 Task: Manage the "Report detail" page setting.
Action: Mouse moved to (953, 58)
Screenshot: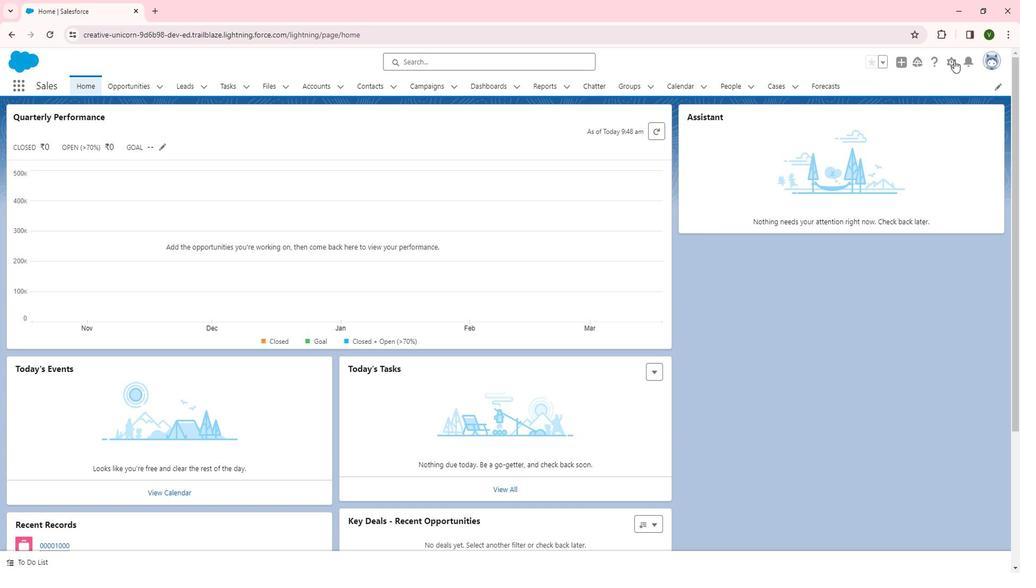 
Action: Mouse pressed left at (953, 58)
Screenshot: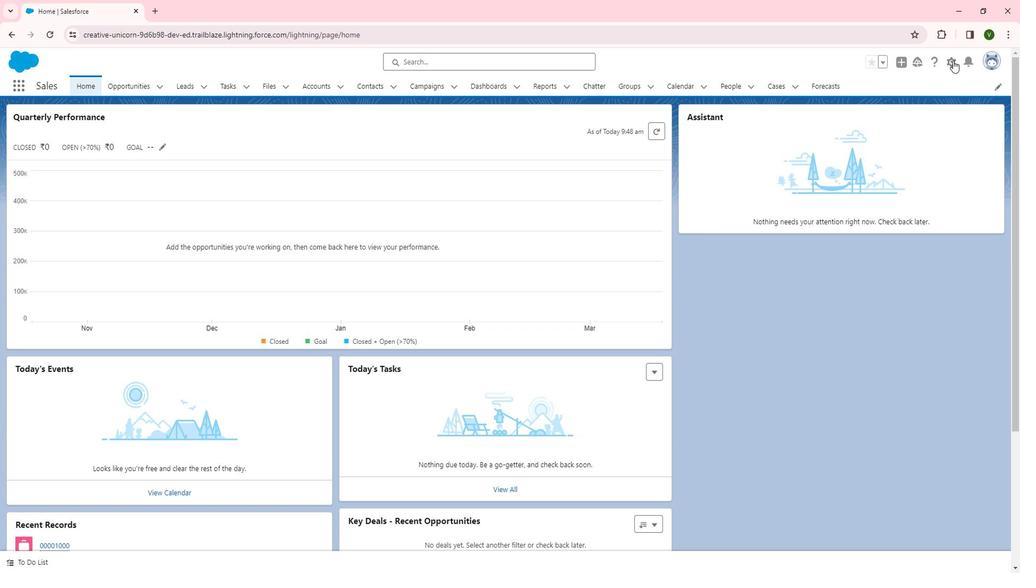 
Action: Mouse moved to (907, 98)
Screenshot: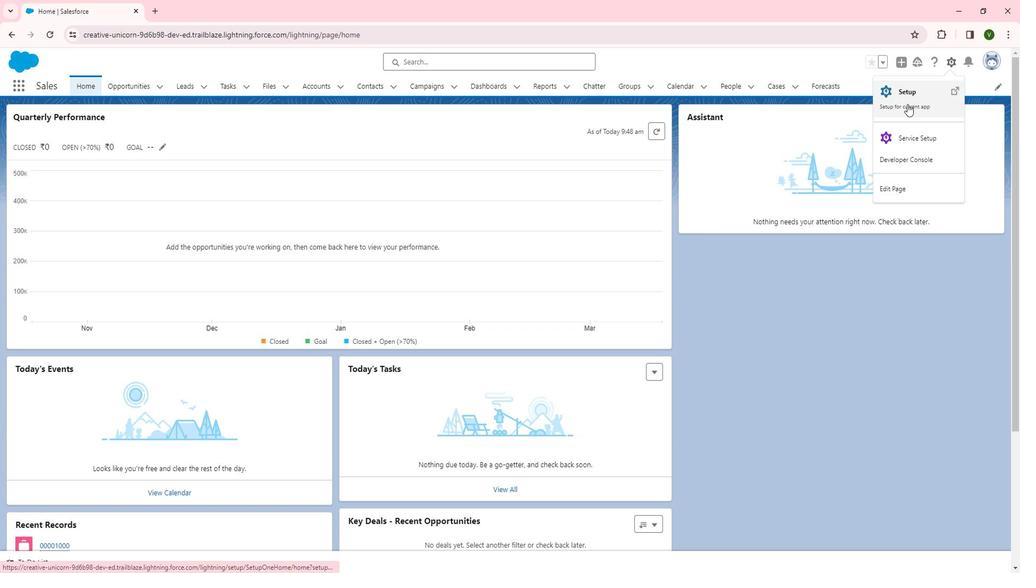 
Action: Mouse pressed left at (907, 98)
Screenshot: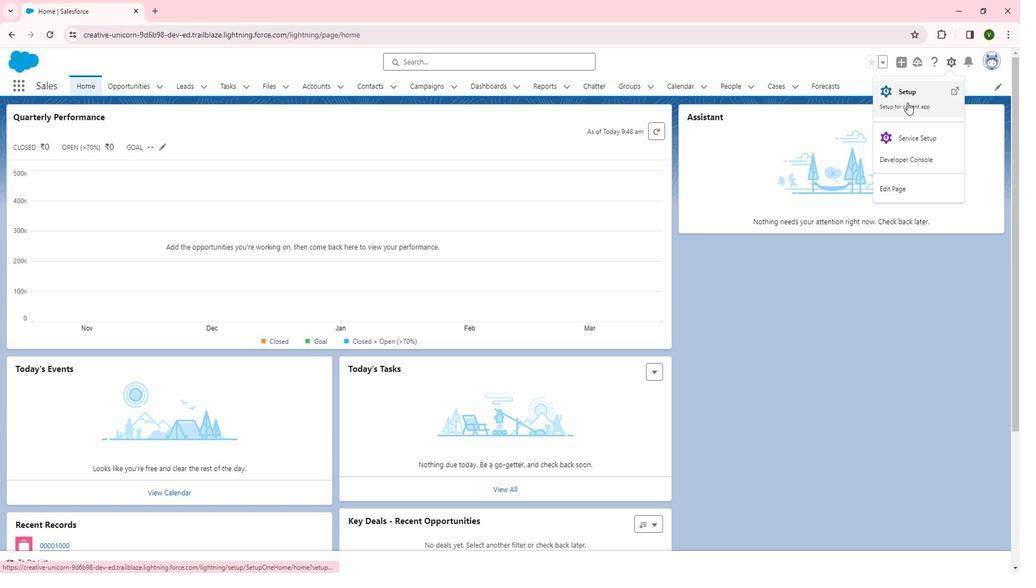 
Action: Mouse moved to (73, 414)
Screenshot: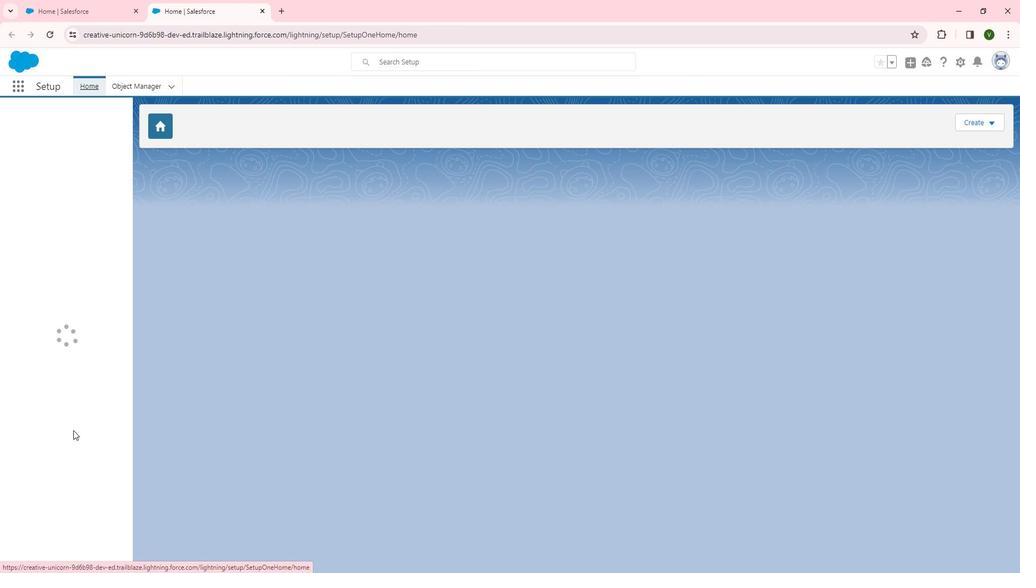
Action: Mouse scrolled (73, 414) with delta (0, 0)
Screenshot: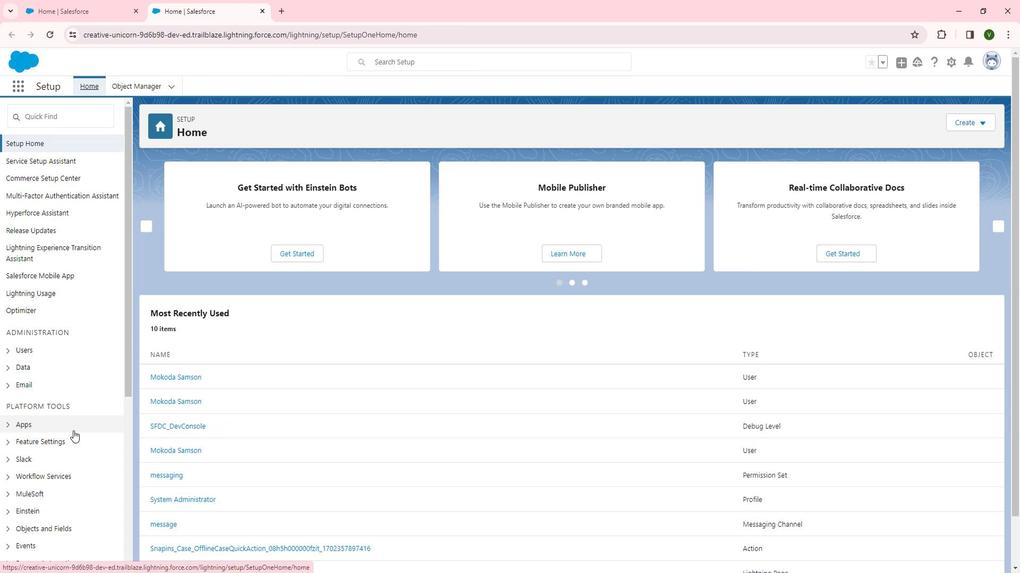 
Action: Mouse scrolled (73, 414) with delta (0, 0)
Screenshot: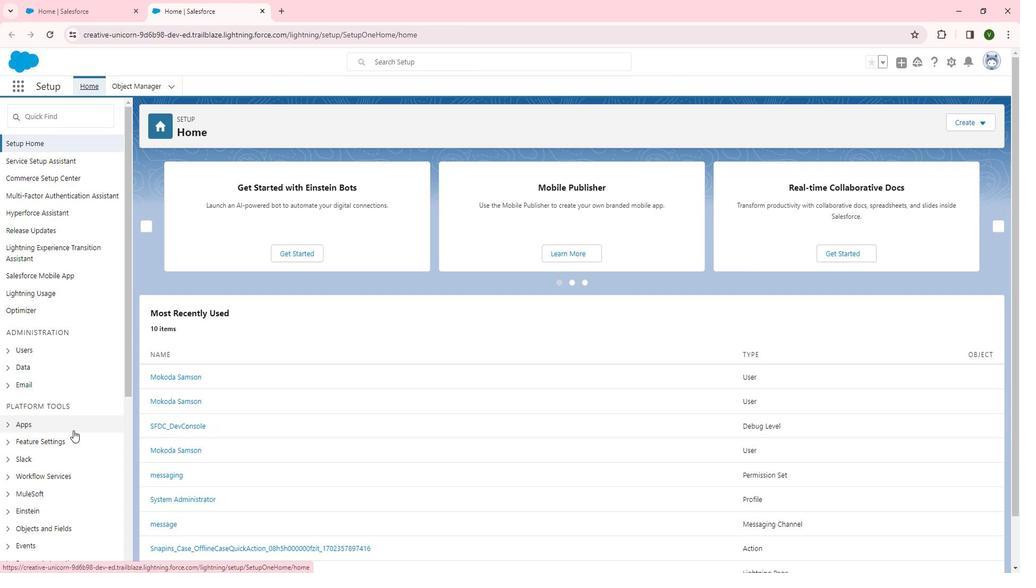 
Action: Mouse scrolled (73, 414) with delta (0, 0)
Screenshot: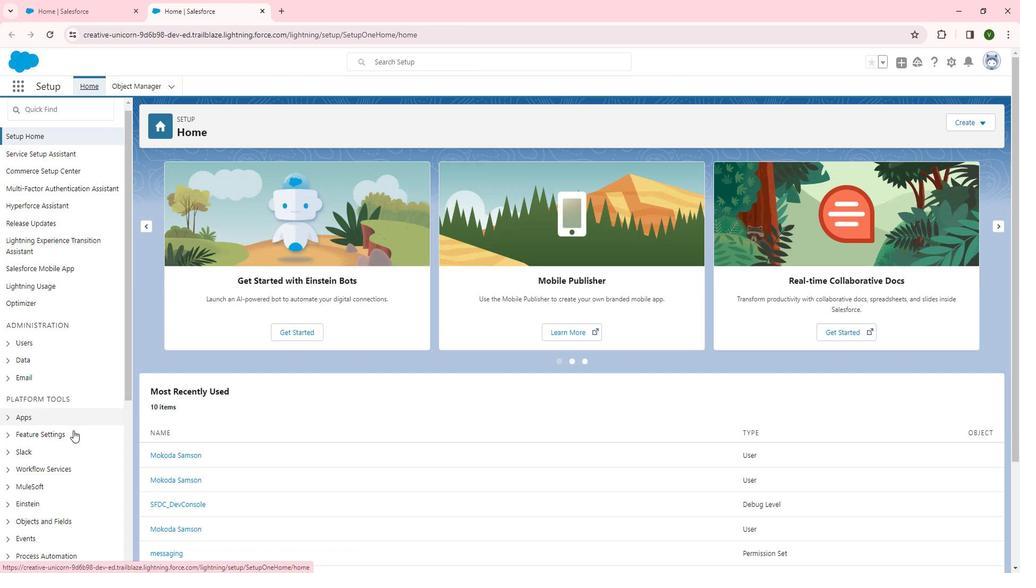 
Action: Mouse scrolled (73, 414) with delta (0, 0)
Screenshot: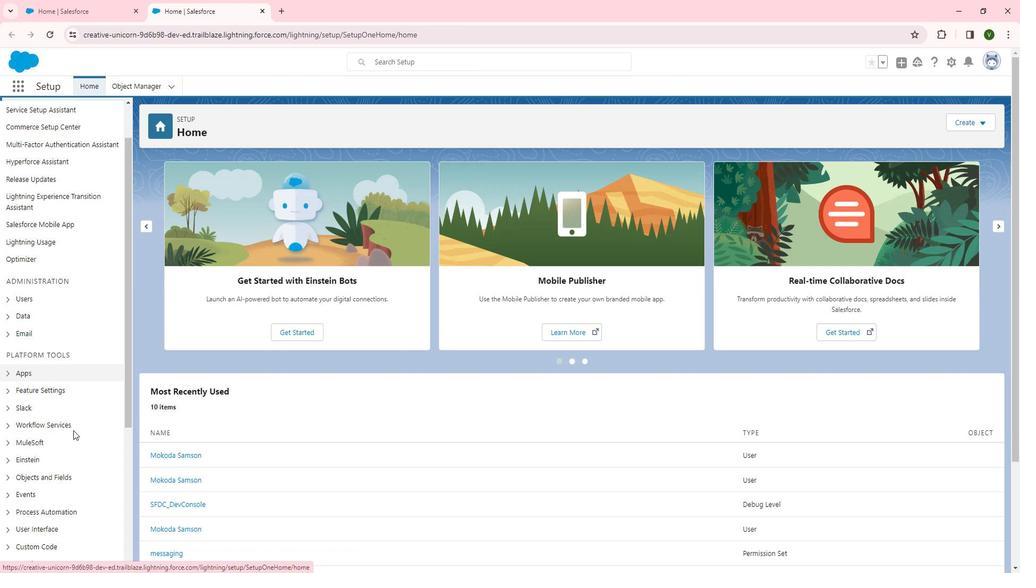 
Action: Mouse moved to (58, 213)
Screenshot: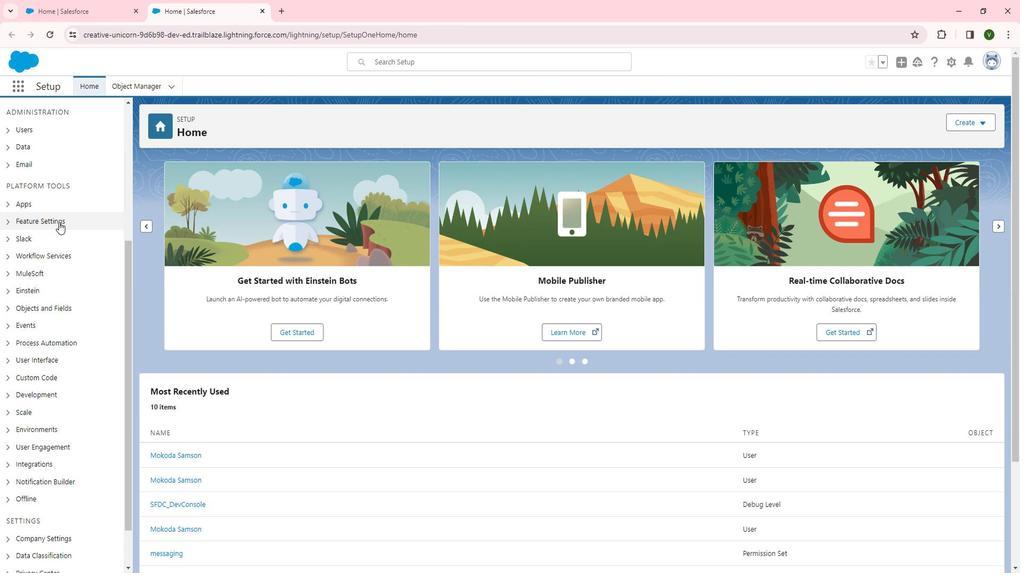 
Action: Mouse pressed left at (58, 213)
Screenshot: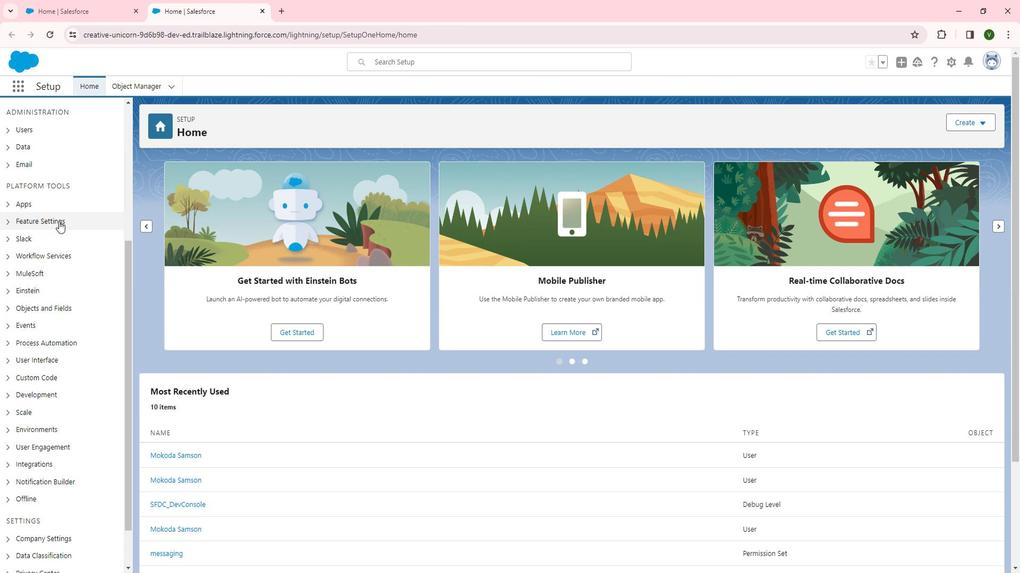 
Action: Mouse moved to (55, 327)
Screenshot: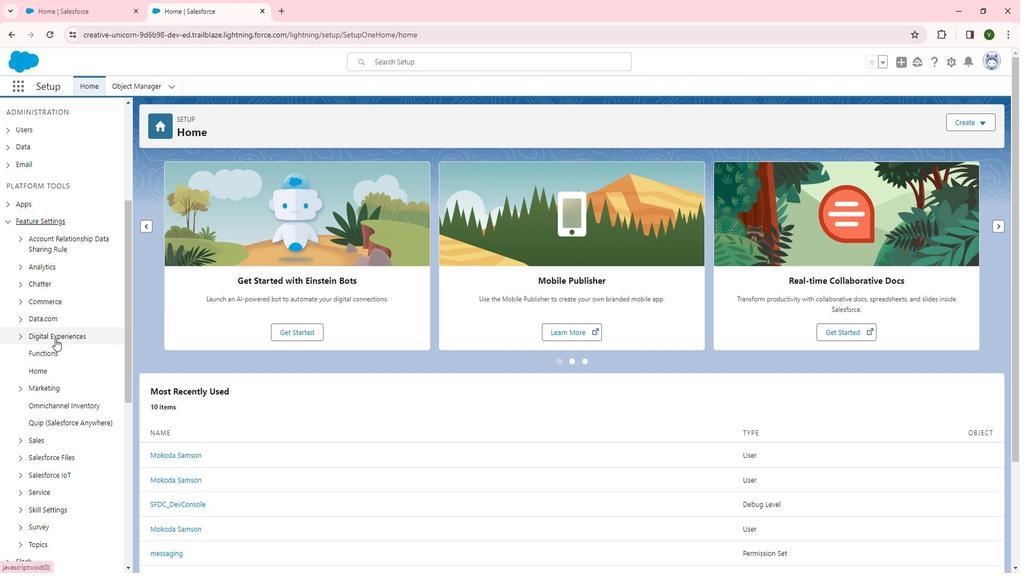 
Action: Mouse pressed left at (55, 327)
Screenshot: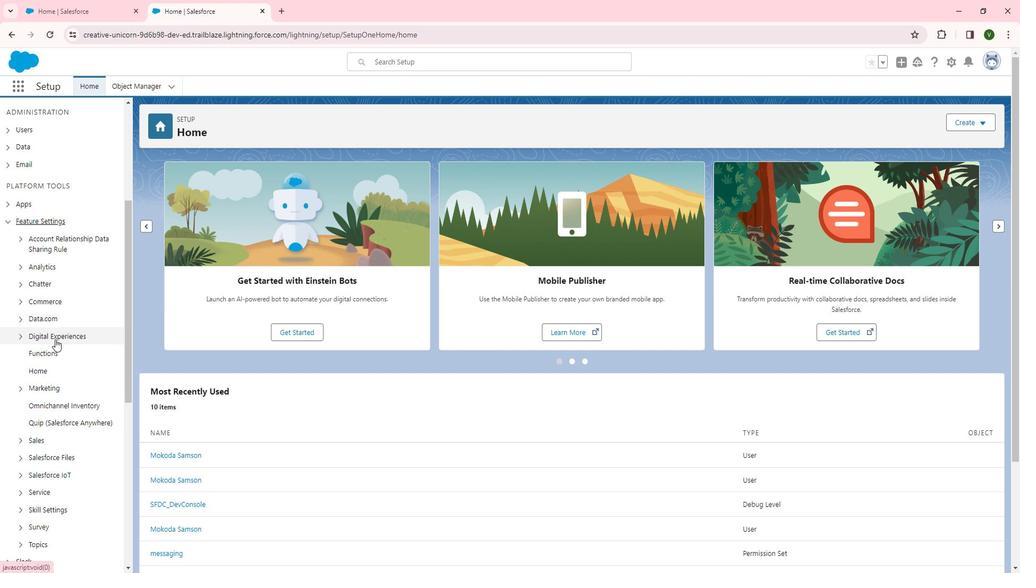 
Action: Mouse moved to (47, 342)
Screenshot: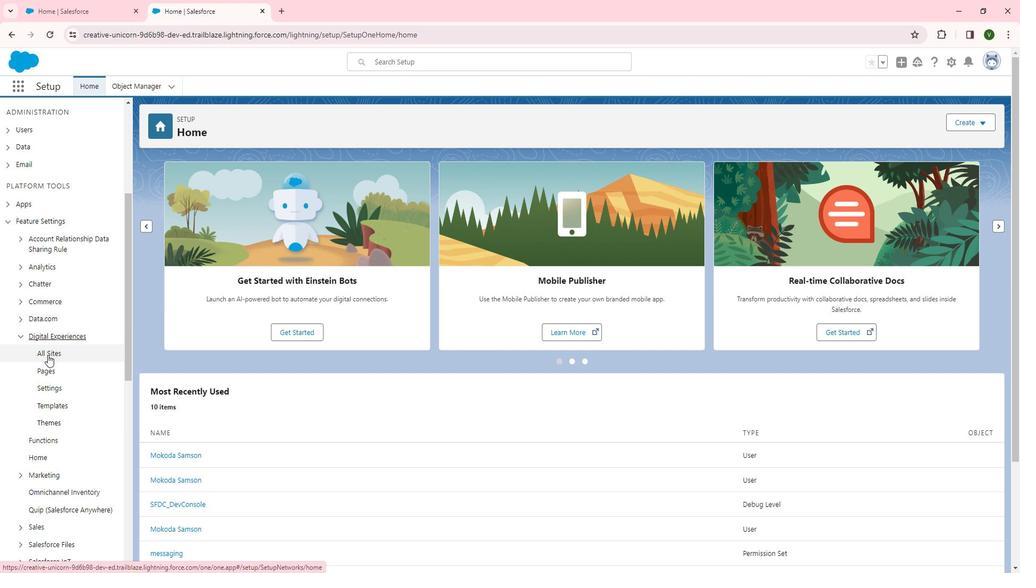 
Action: Mouse pressed left at (47, 342)
Screenshot: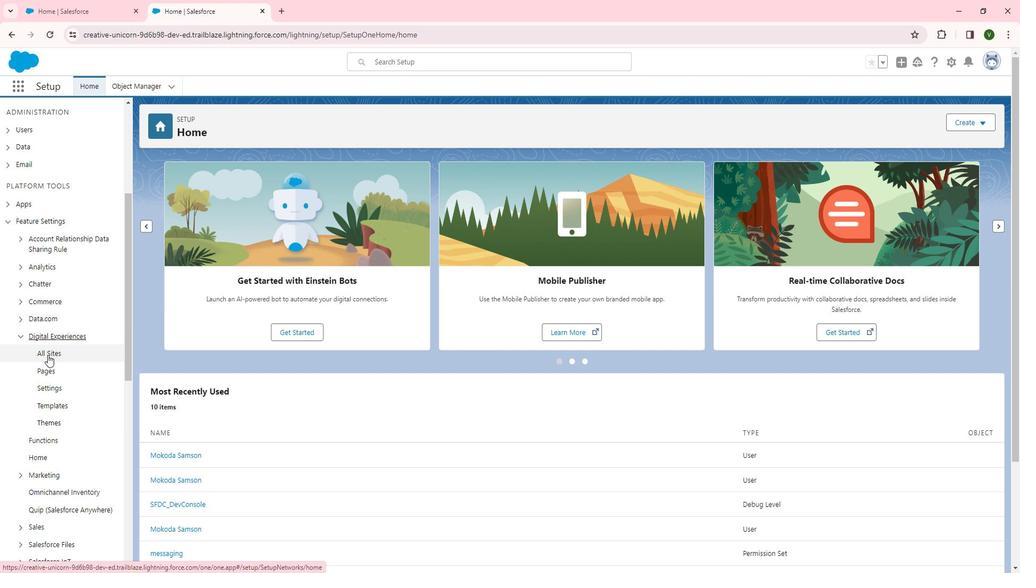 
Action: Mouse moved to (171, 307)
Screenshot: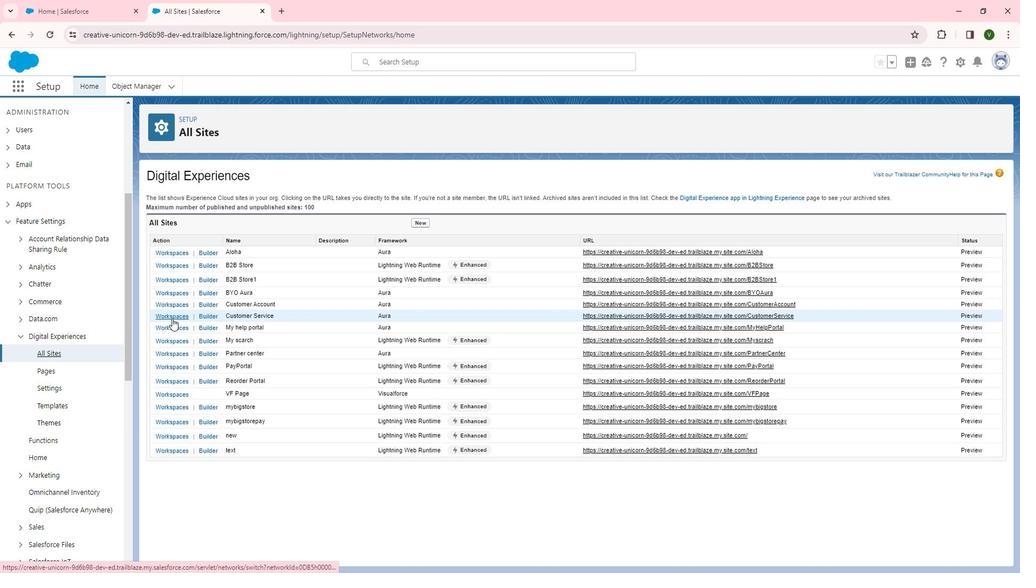 
Action: Mouse pressed left at (171, 307)
Screenshot: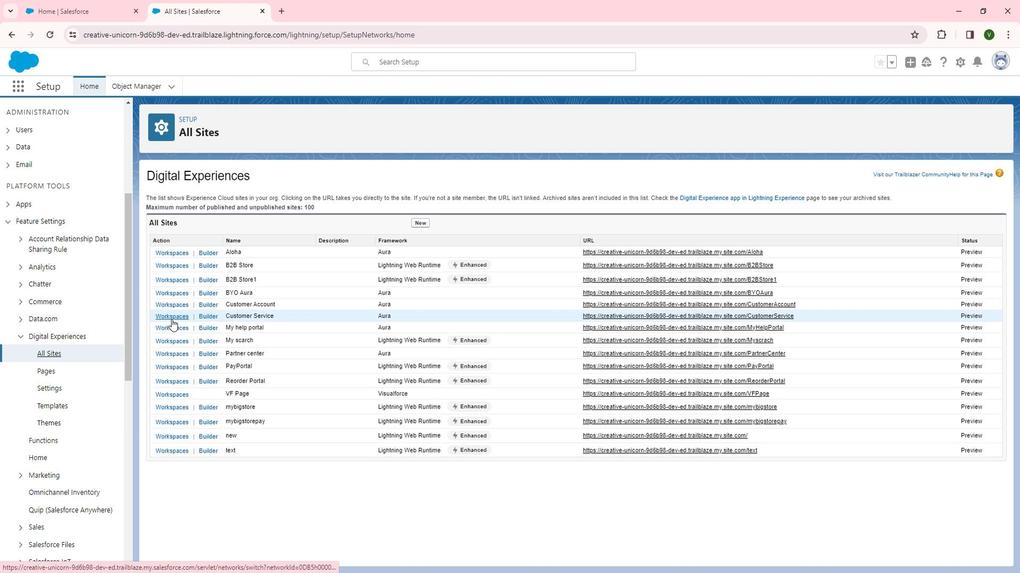
Action: Mouse moved to (121, 214)
Screenshot: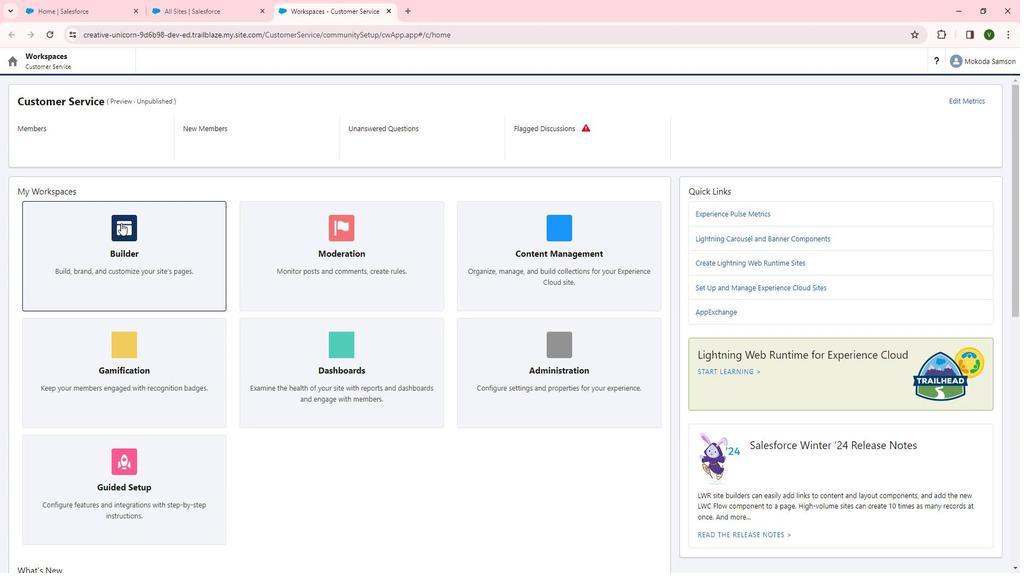 
Action: Mouse pressed left at (121, 214)
Screenshot: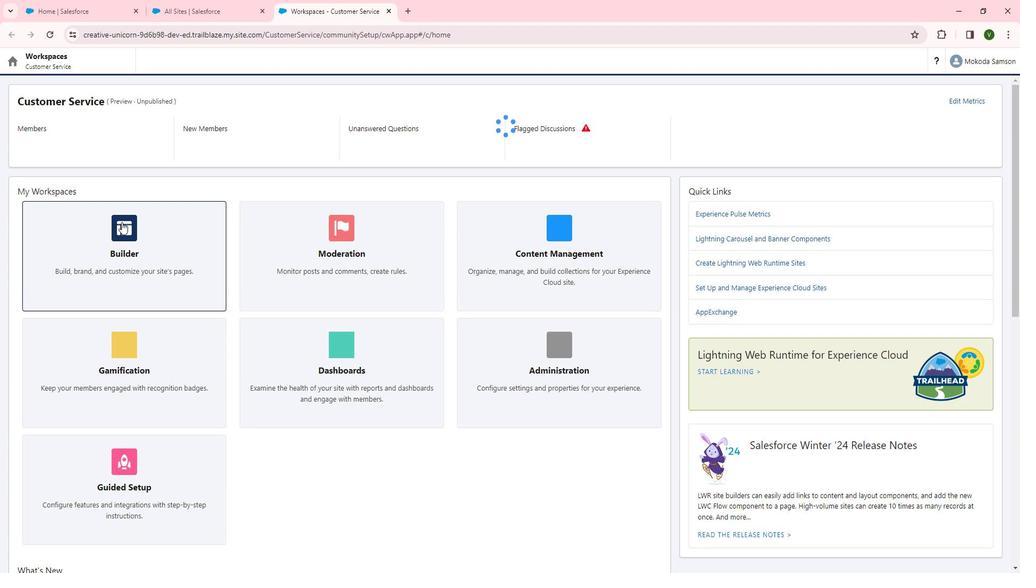 
Action: Mouse moved to (99, 56)
Screenshot: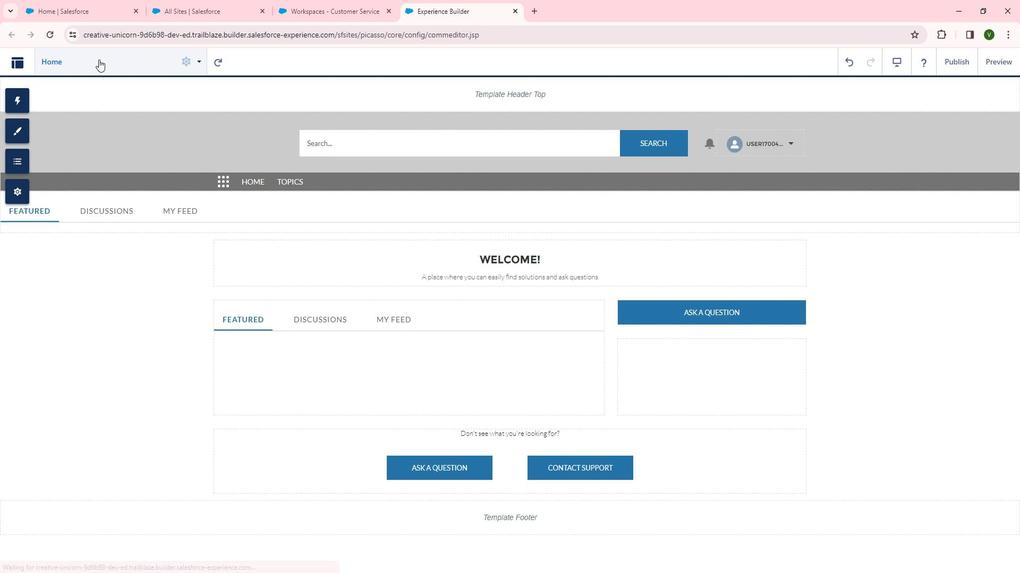 
Action: Mouse pressed left at (99, 56)
Screenshot: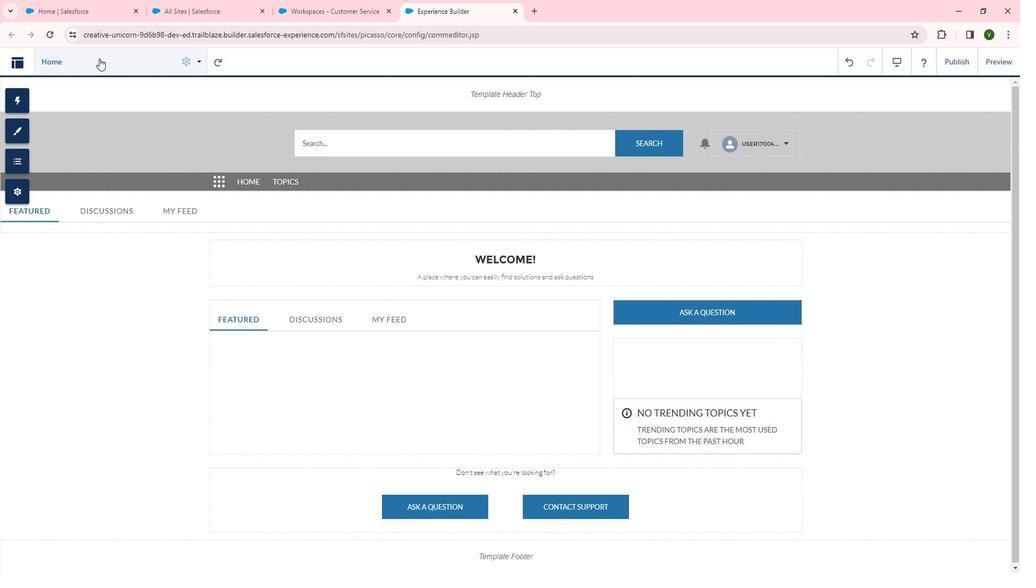 
Action: Mouse moved to (105, 277)
Screenshot: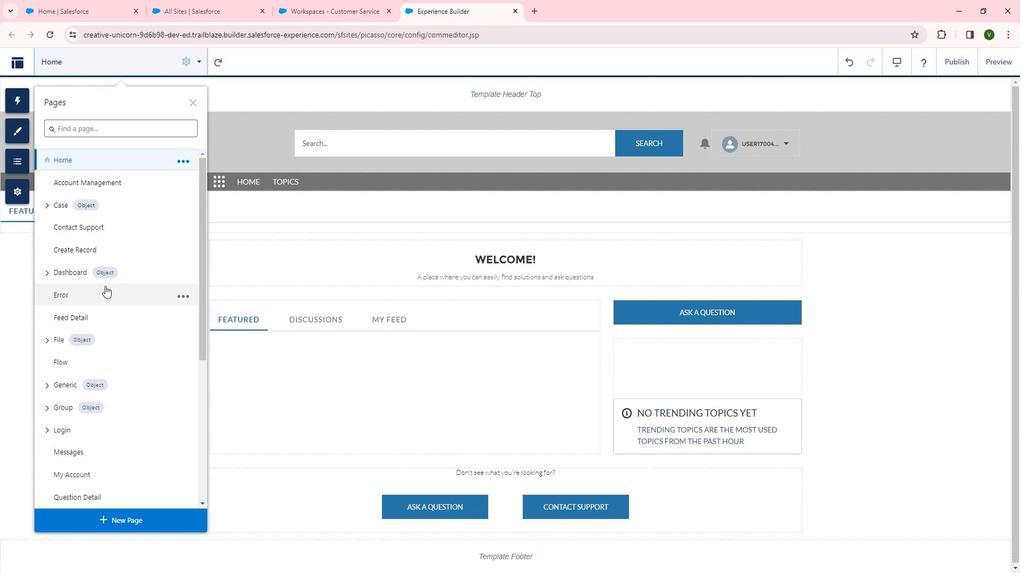 
Action: Mouse scrolled (105, 277) with delta (0, 0)
Screenshot: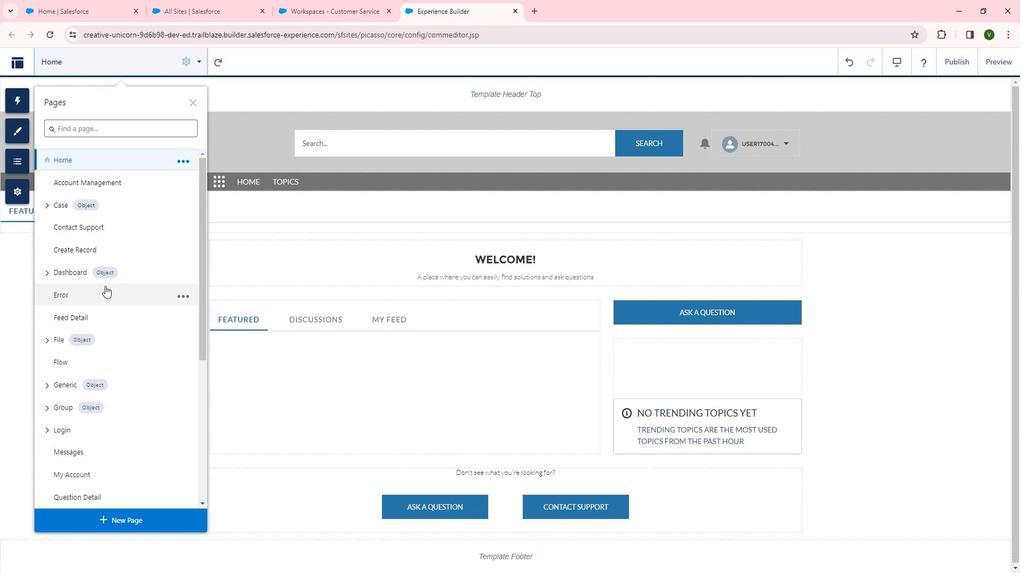 
Action: Mouse moved to (105, 279)
Screenshot: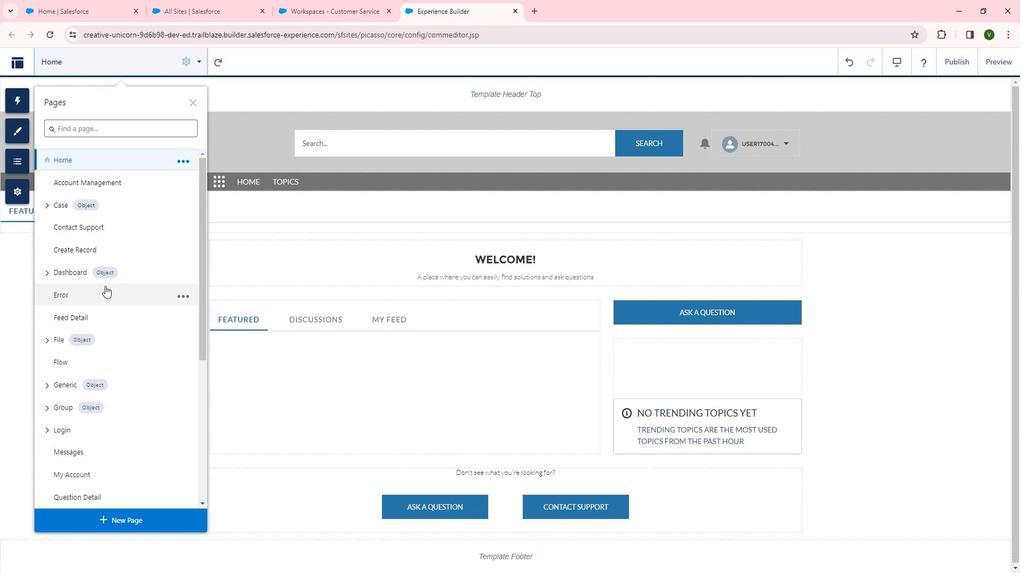 
Action: Mouse scrolled (105, 278) with delta (0, 0)
Screenshot: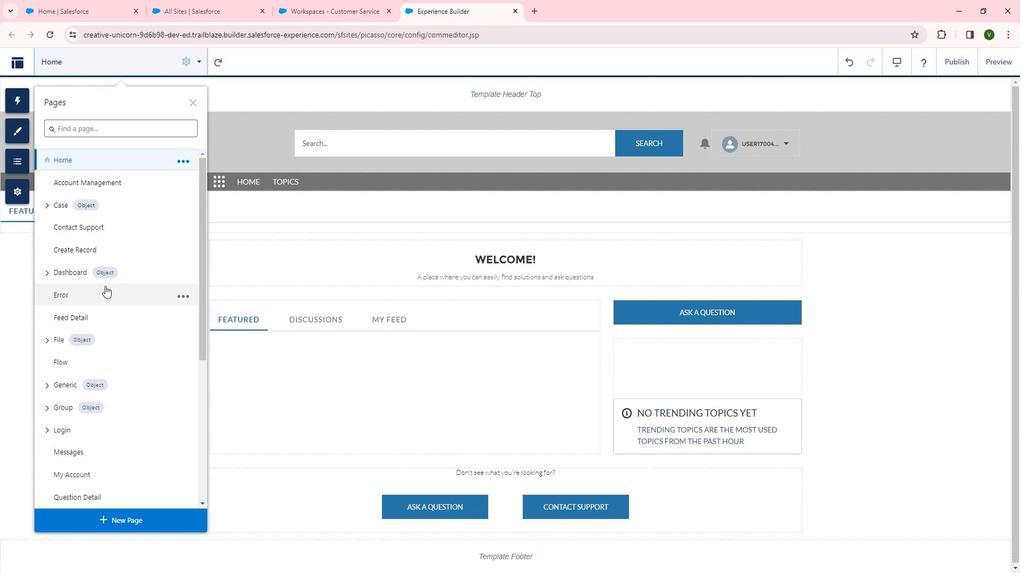 
Action: Mouse moved to (105, 280)
Screenshot: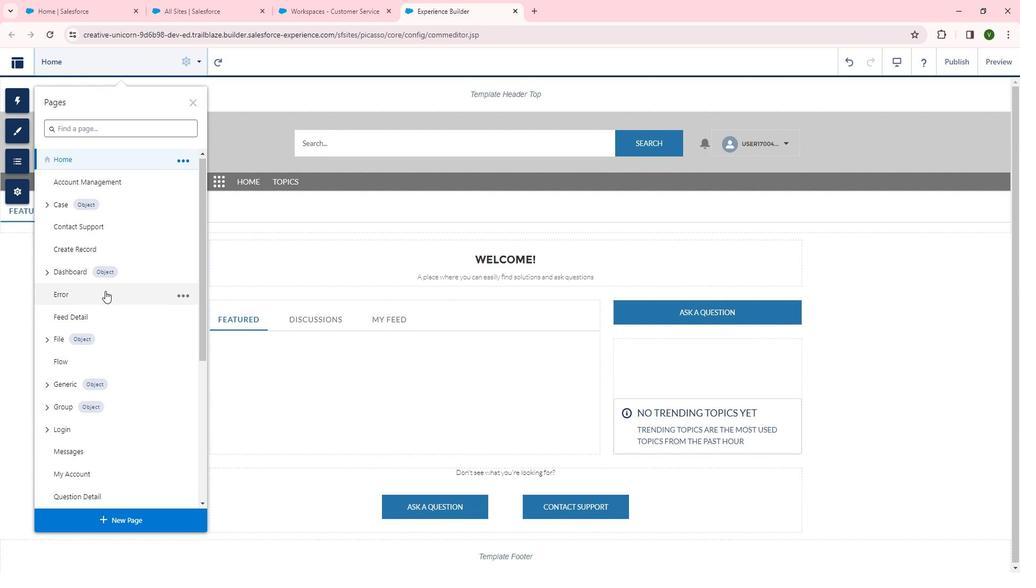 
Action: Mouse scrolled (105, 279) with delta (0, 0)
Screenshot: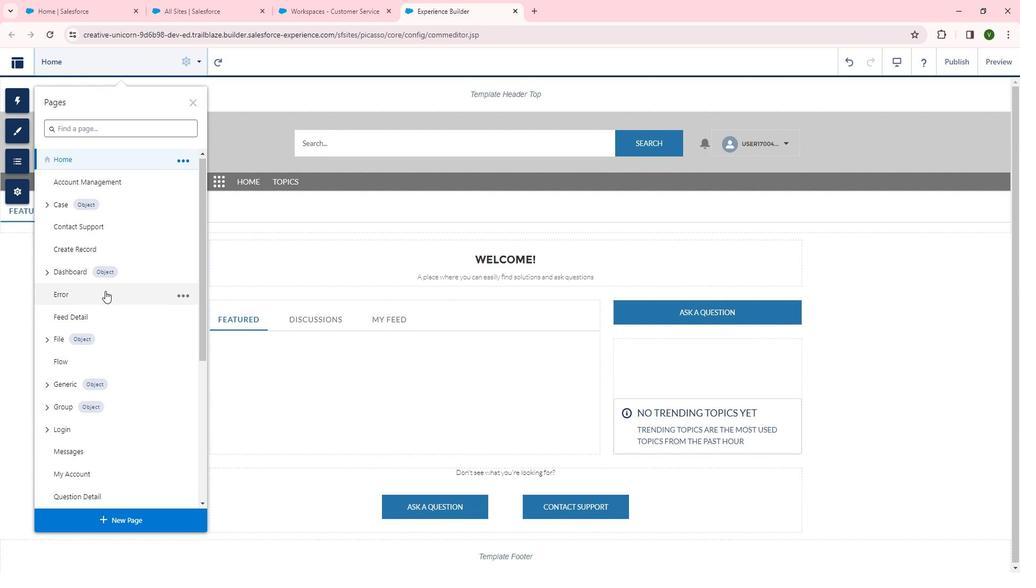 
Action: Mouse moved to (105, 281)
Screenshot: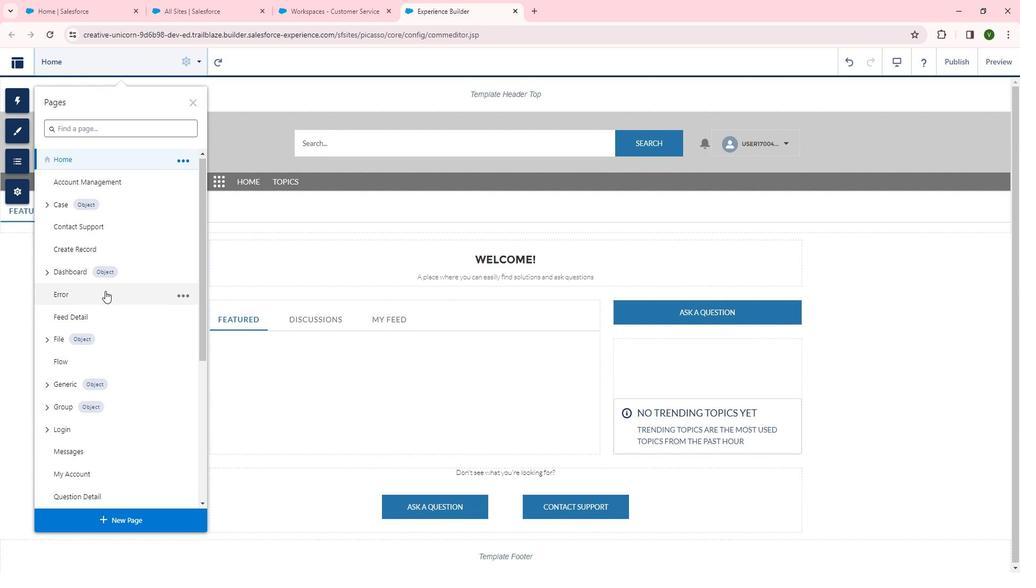 
Action: Mouse scrolled (105, 280) with delta (0, 0)
Screenshot: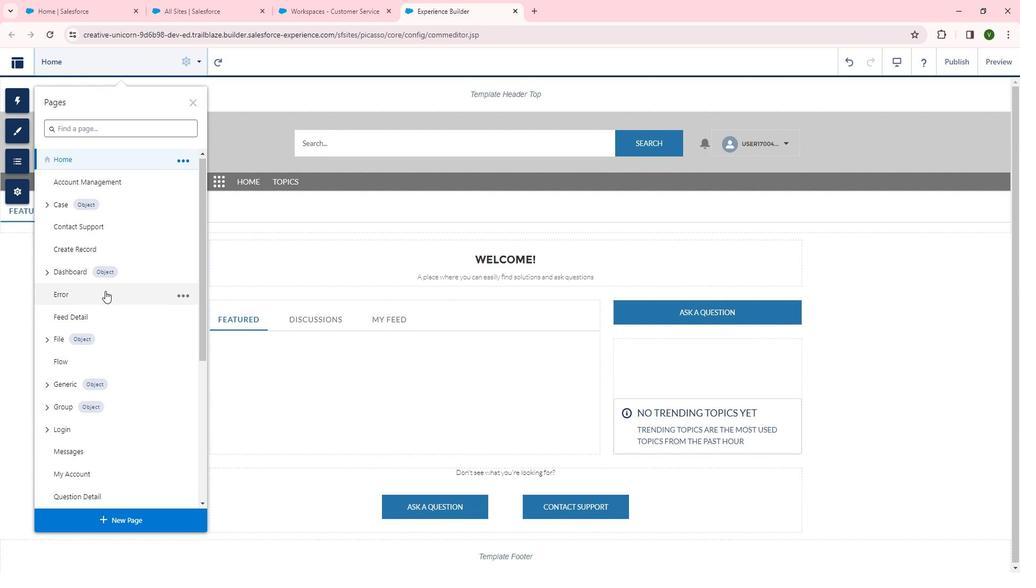 
Action: Mouse scrolled (105, 280) with delta (0, 0)
Screenshot: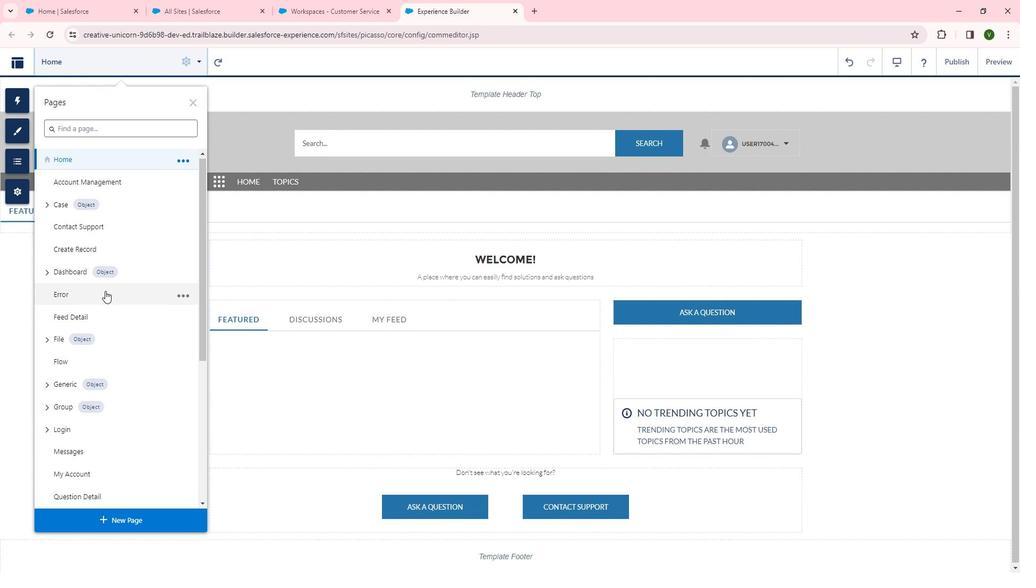 
Action: Mouse moved to (46, 279)
Screenshot: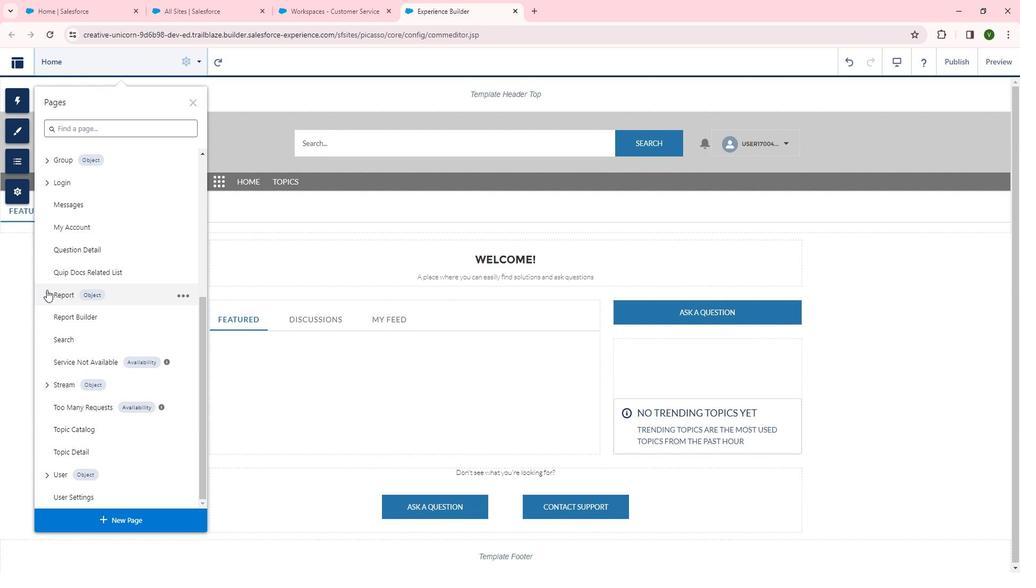 
Action: Mouse pressed left at (46, 279)
Screenshot: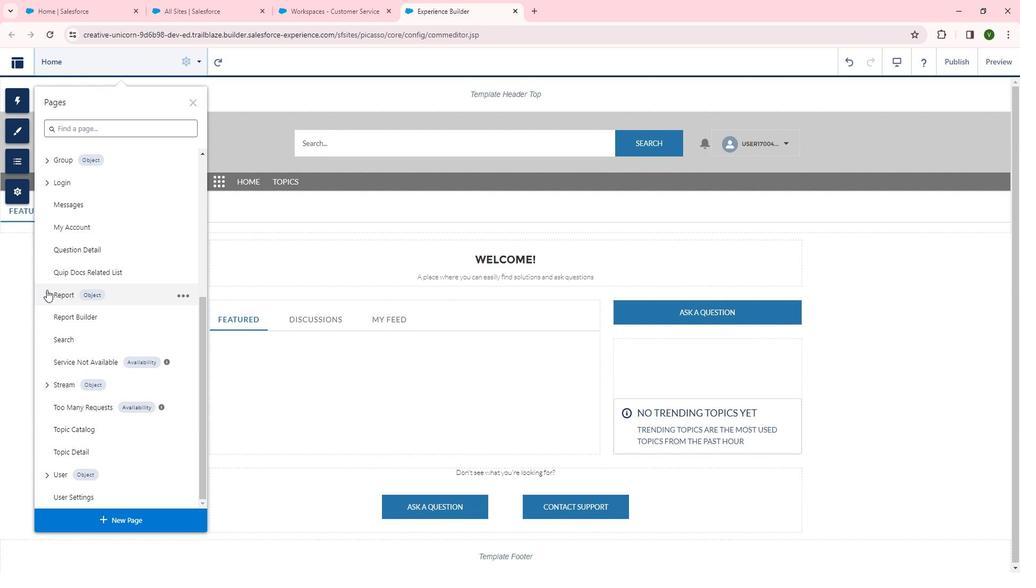 
Action: Mouse moved to (122, 301)
Screenshot: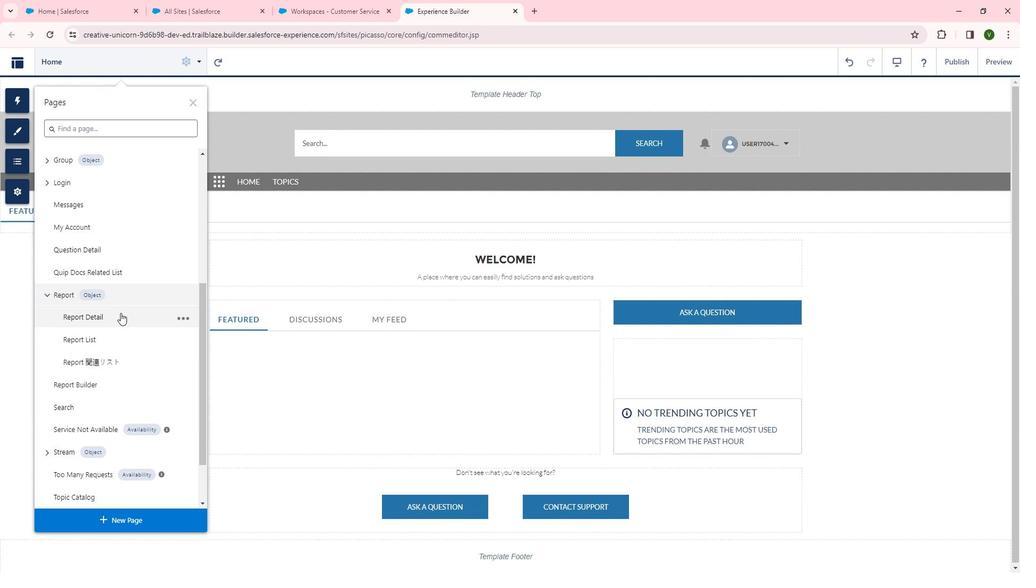 
Action: Mouse pressed left at (122, 301)
Screenshot: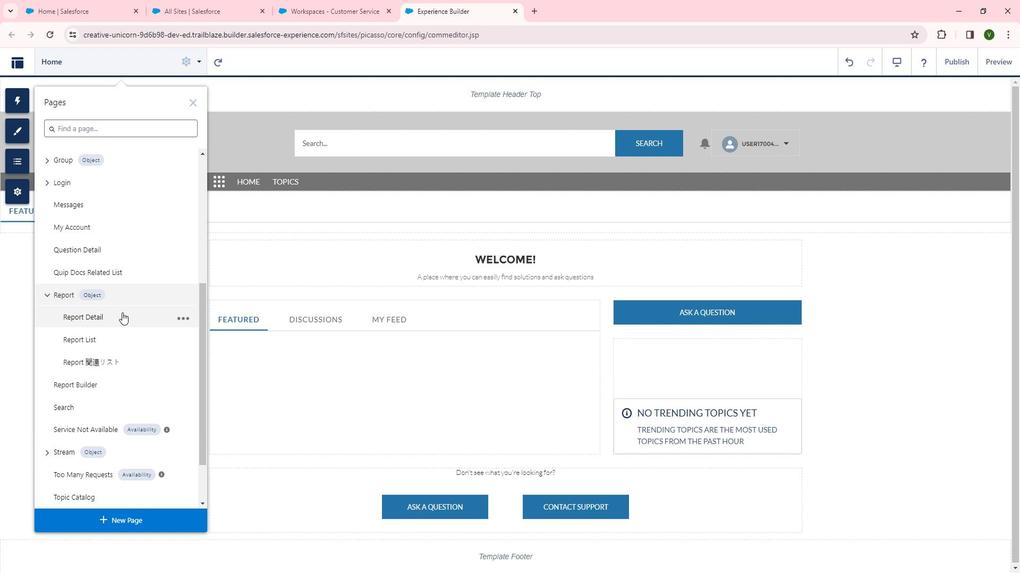 
Action: Mouse moved to (110, 54)
Screenshot: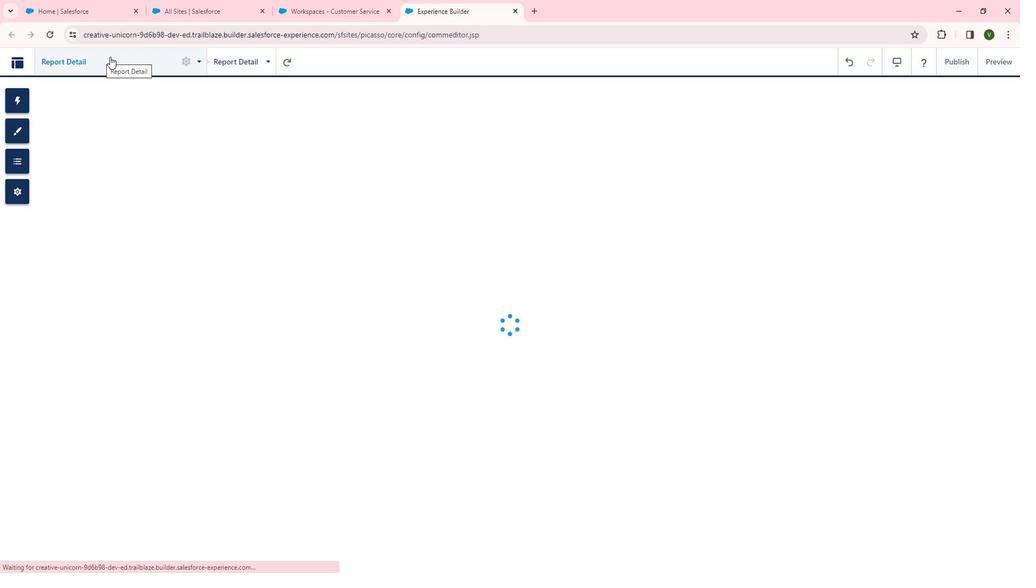 
Action: Mouse pressed left at (110, 54)
Screenshot: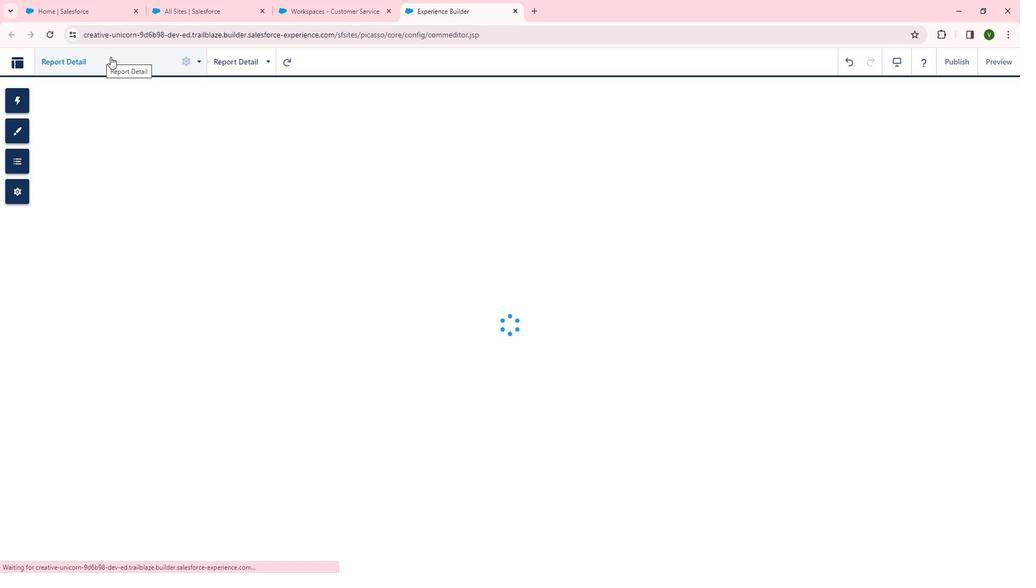 
Action: Mouse moved to (182, 240)
Screenshot: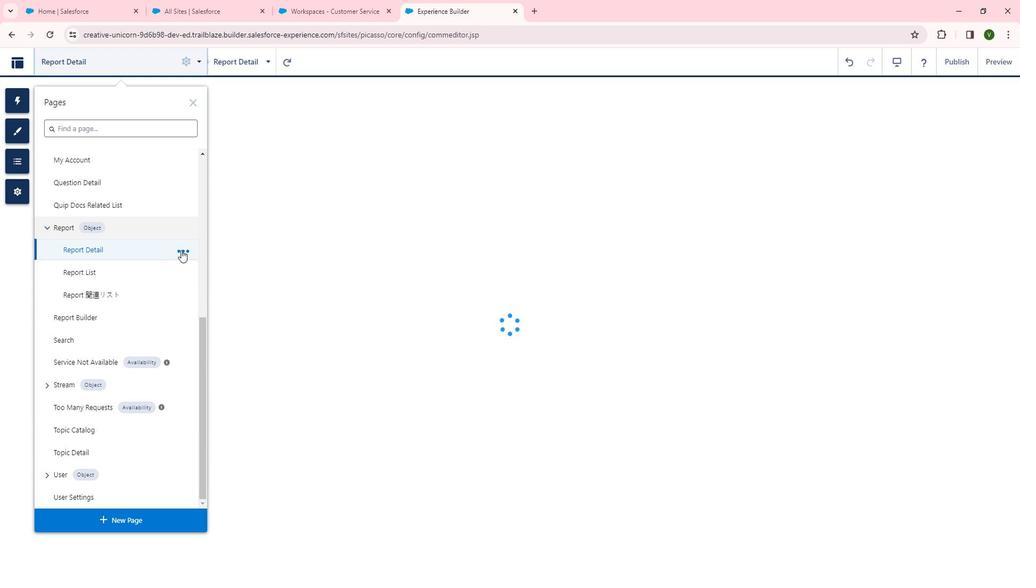 
Action: Mouse pressed left at (182, 240)
Screenshot: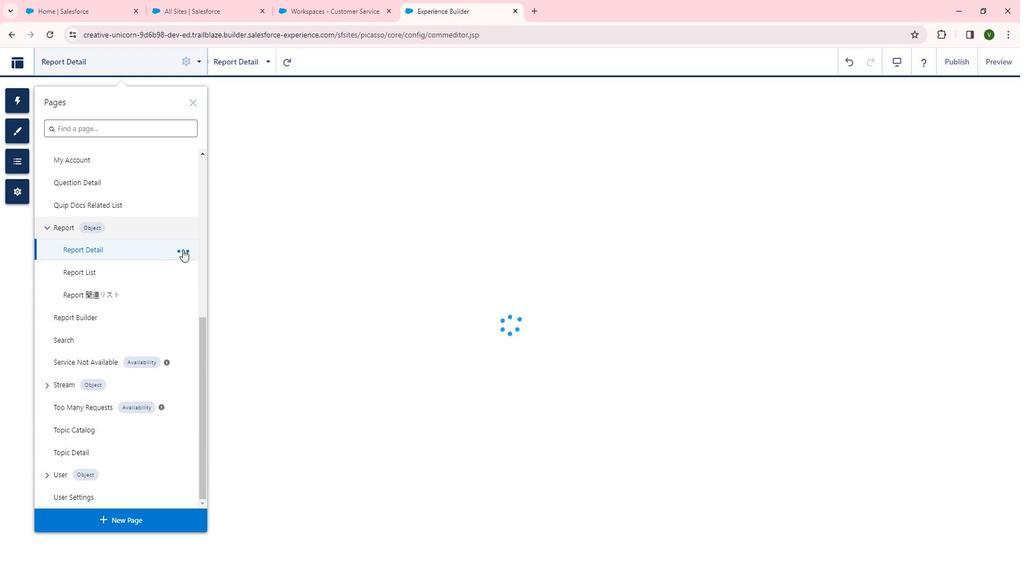 
Action: Mouse moved to (249, 245)
Screenshot: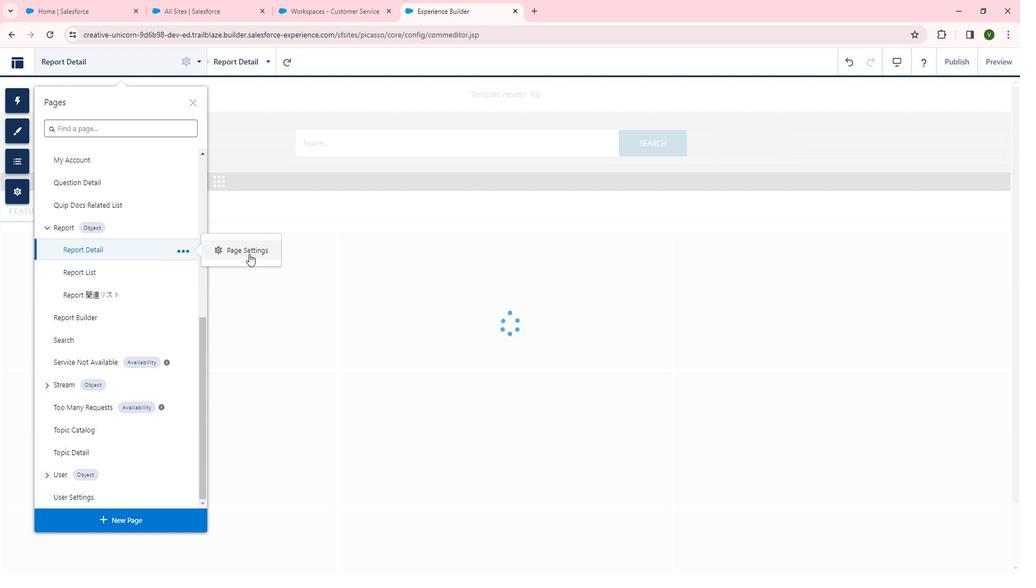 
Action: Mouse pressed left at (249, 245)
Screenshot: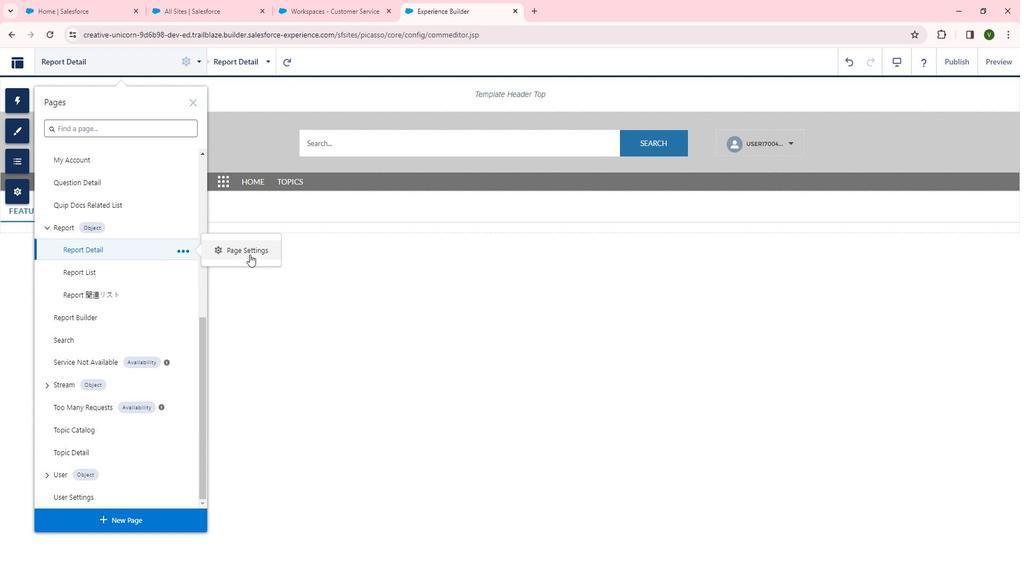 
Action: Mouse moved to (336, 353)
Screenshot: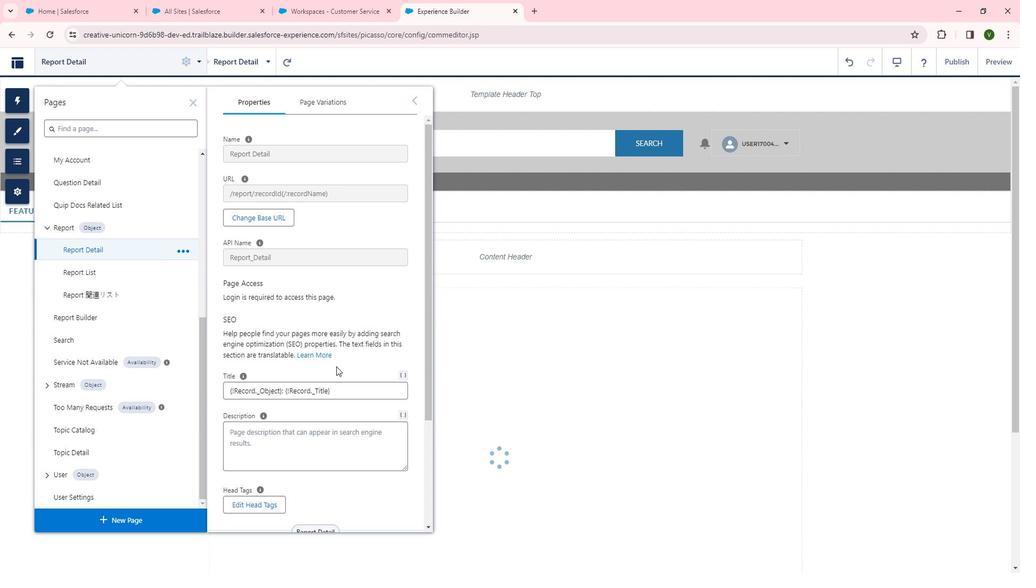 
Action: Mouse scrolled (336, 352) with delta (0, 0)
Screenshot: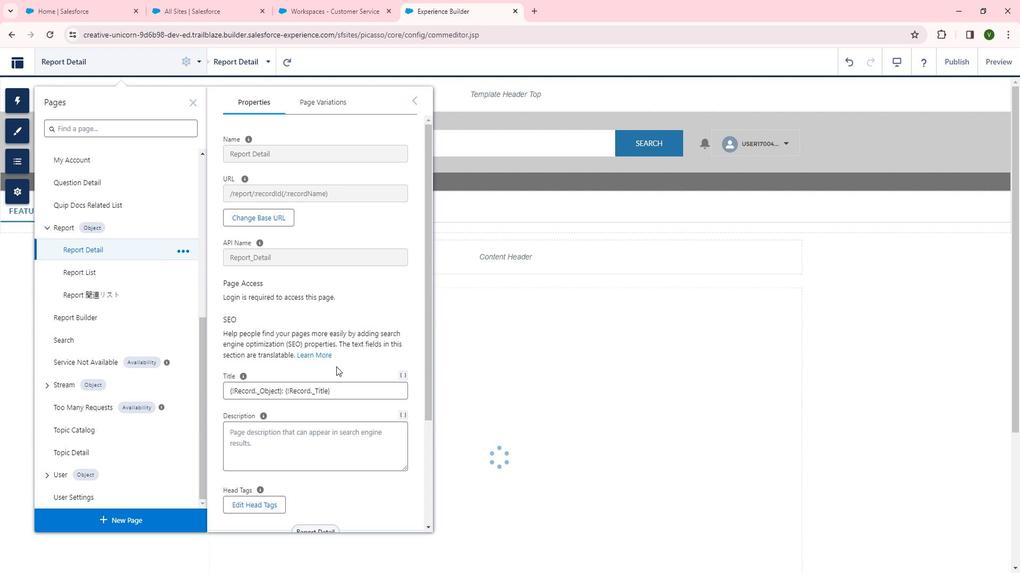 
Action: Mouse scrolled (336, 352) with delta (0, 0)
Screenshot: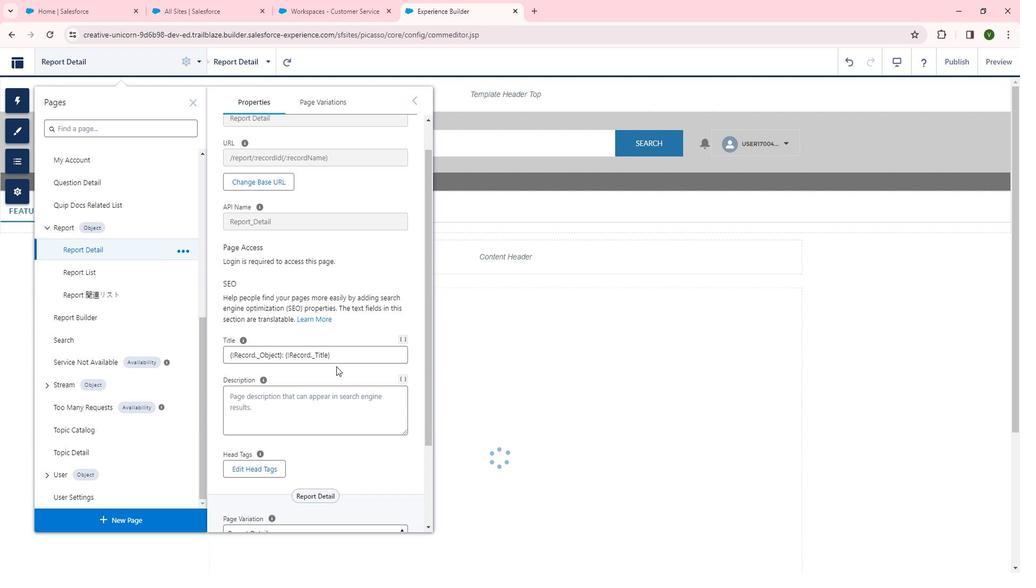 
Action: Mouse scrolled (336, 352) with delta (0, 0)
Screenshot: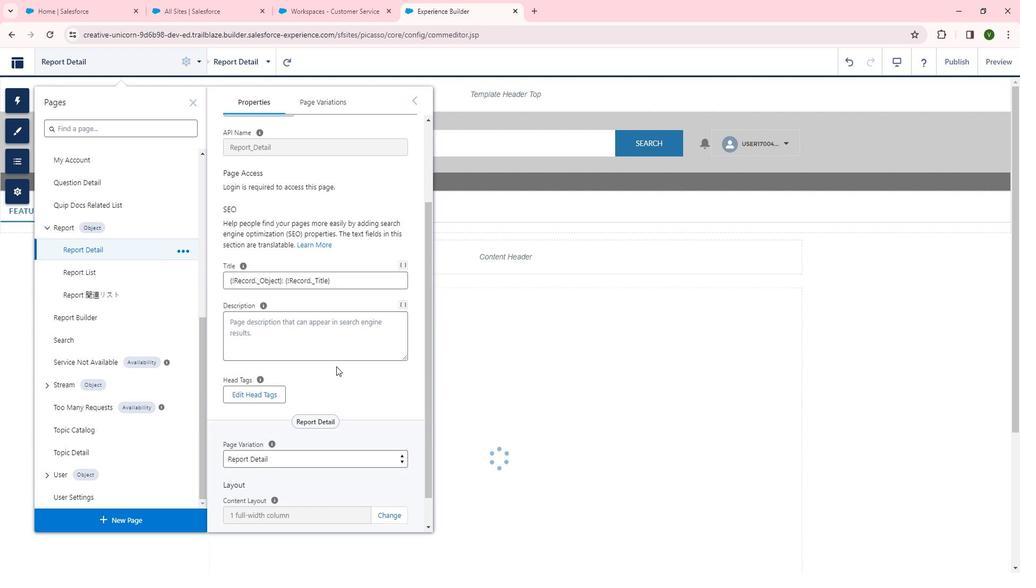 
Action: Mouse scrolled (336, 352) with delta (0, 0)
Screenshot: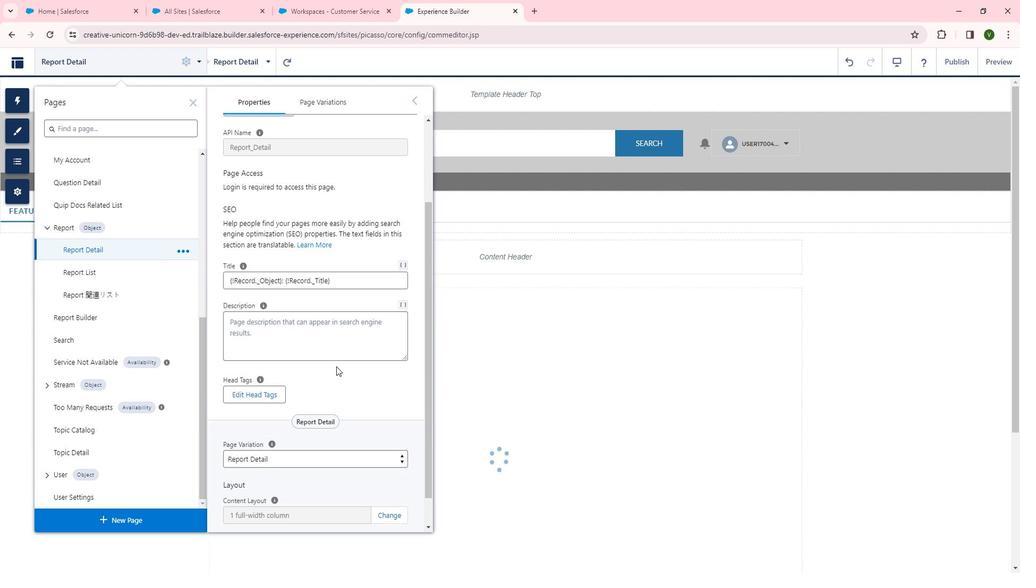 
Action: Mouse moved to (329, 416)
Screenshot: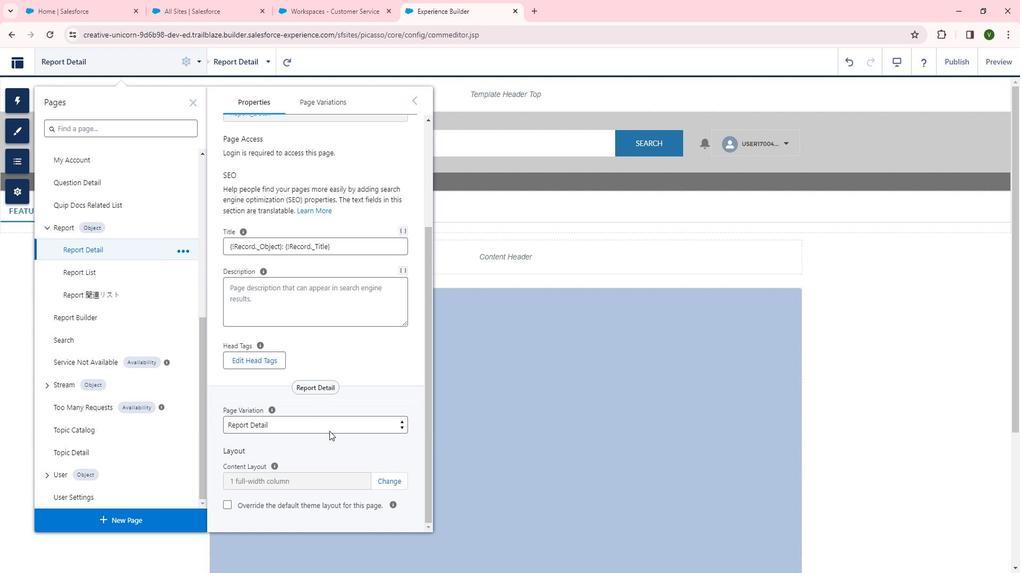 
Action: Mouse scrolled (329, 415) with delta (0, 0)
Screenshot: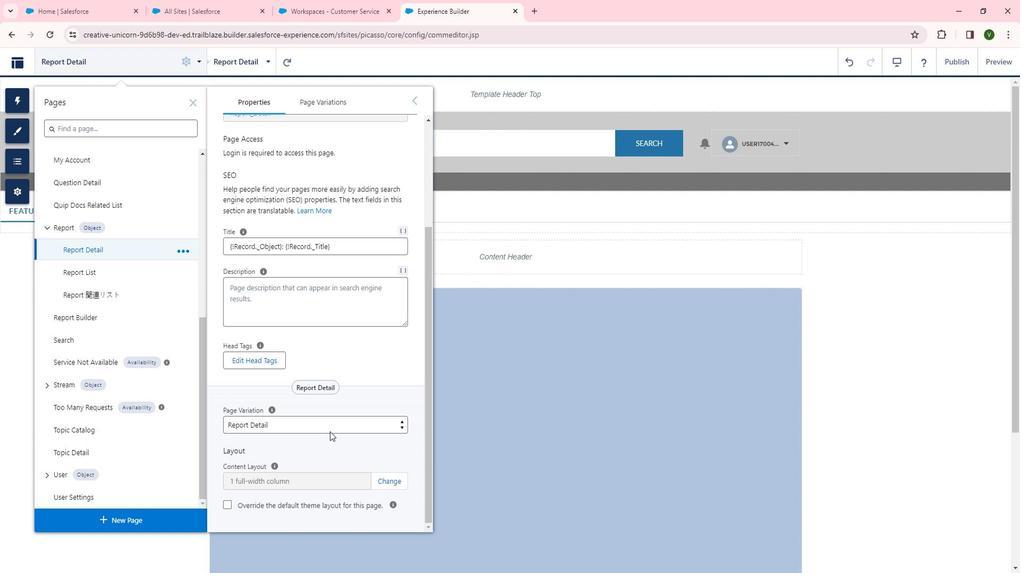 
Action: Mouse scrolled (329, 415) with delta (0, 0)
Screenshot: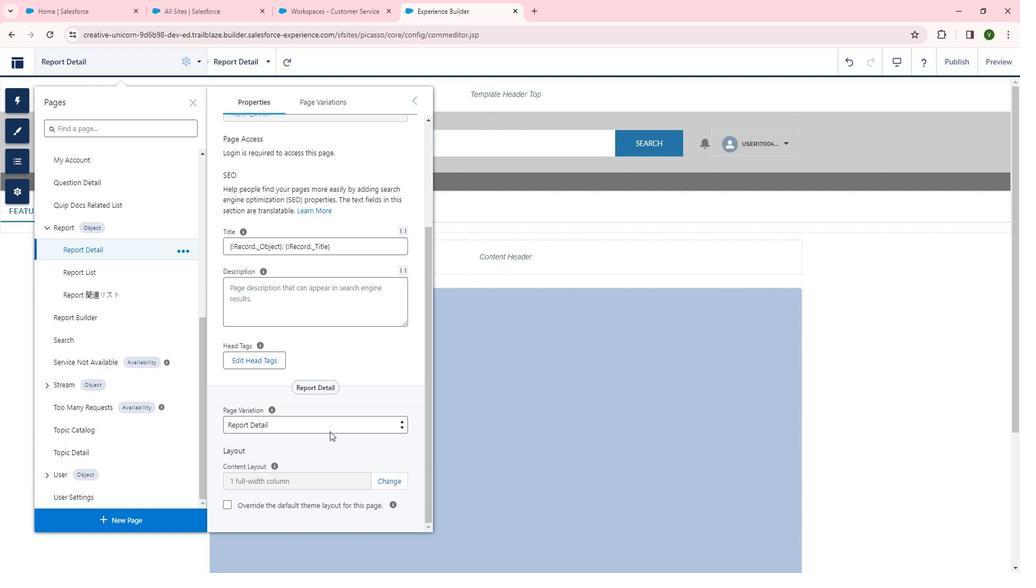 
Action: Mouse moved to (379, 409)
Screenshot: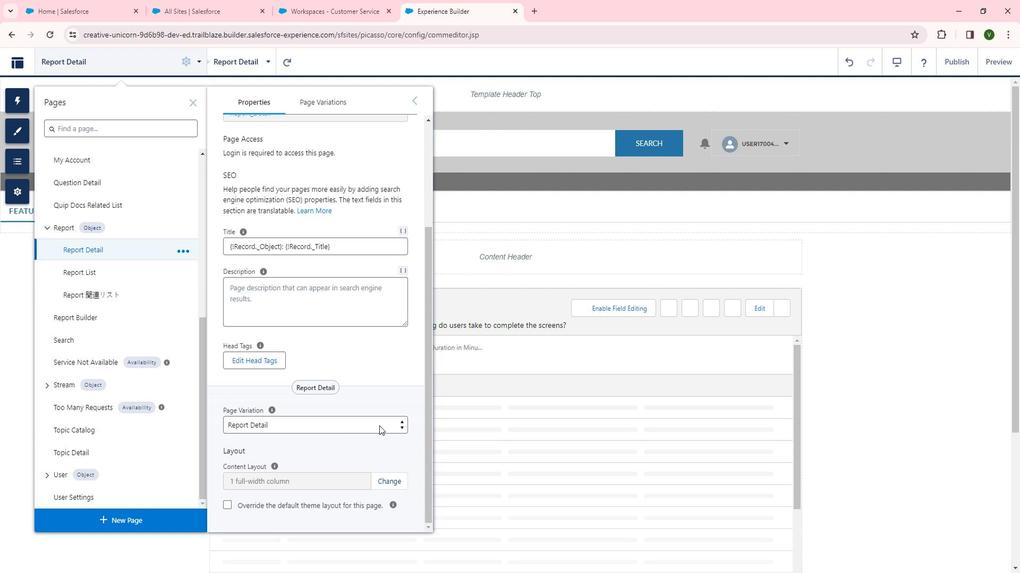 
Action: Mouse pressed left at (379, 409)
Screenshot: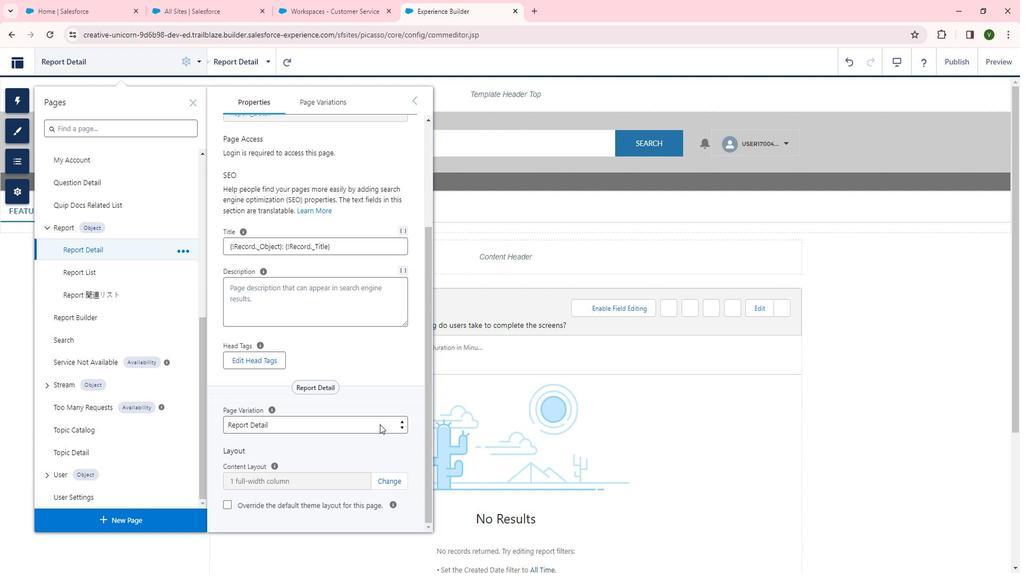 
Action: Mouse moved to (345, 423)
Screenshot: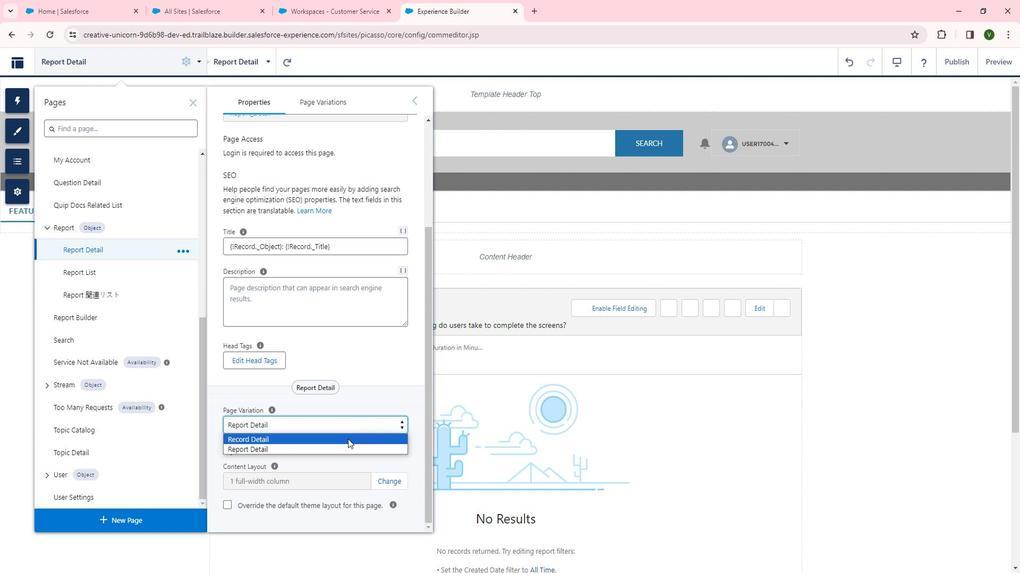 
Action: Mouse pressed left at (345, 423)
Screenshot: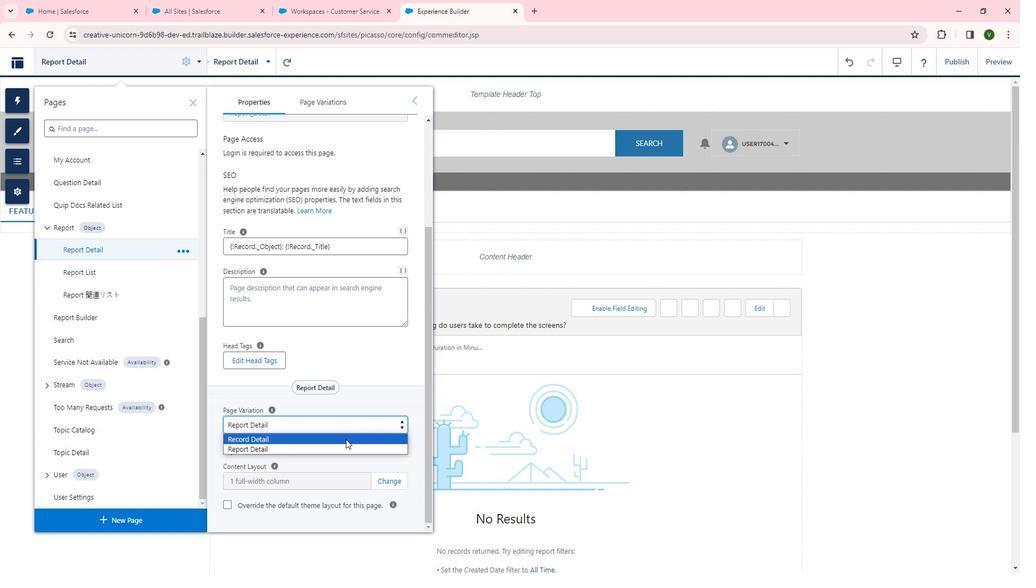 
Action: Mouse moved to (576, 381)
Screenshot: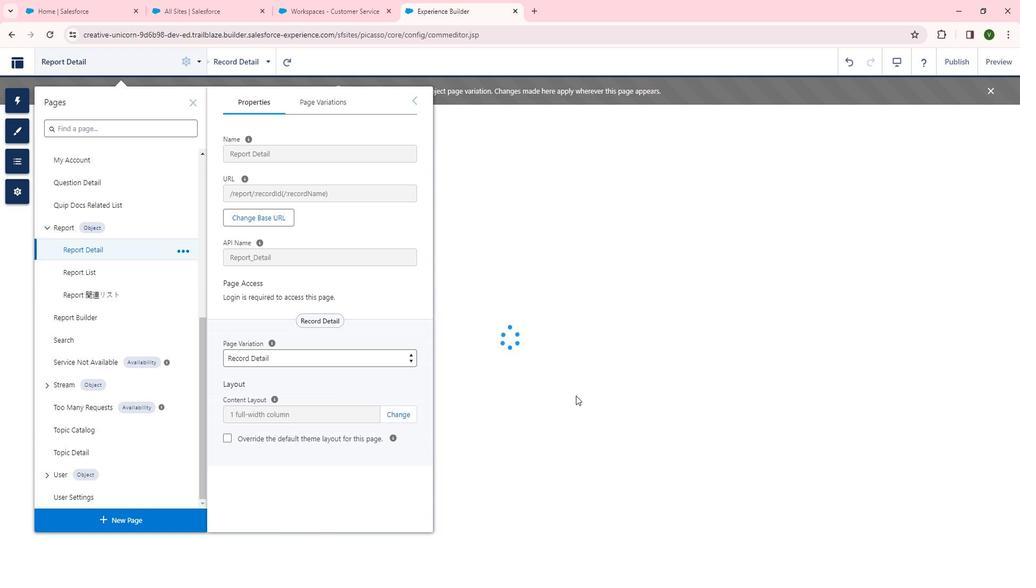 
